 Task: Undo the text. Text: Sort all the text by end of the day.
Action: Mouse moved to (635, 470)
Screenshot: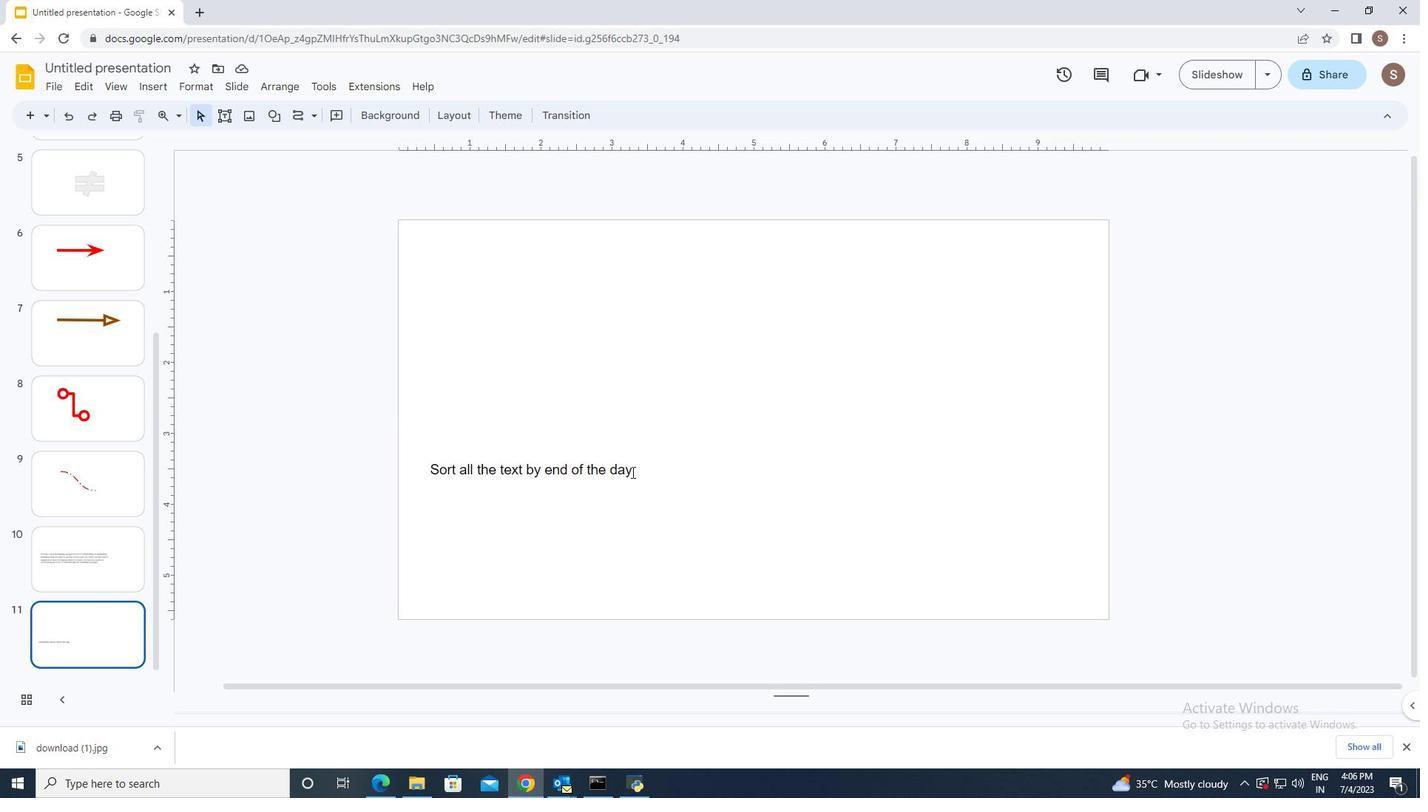 
Action: Mouse pressed left at (635, 470)
Screenshot: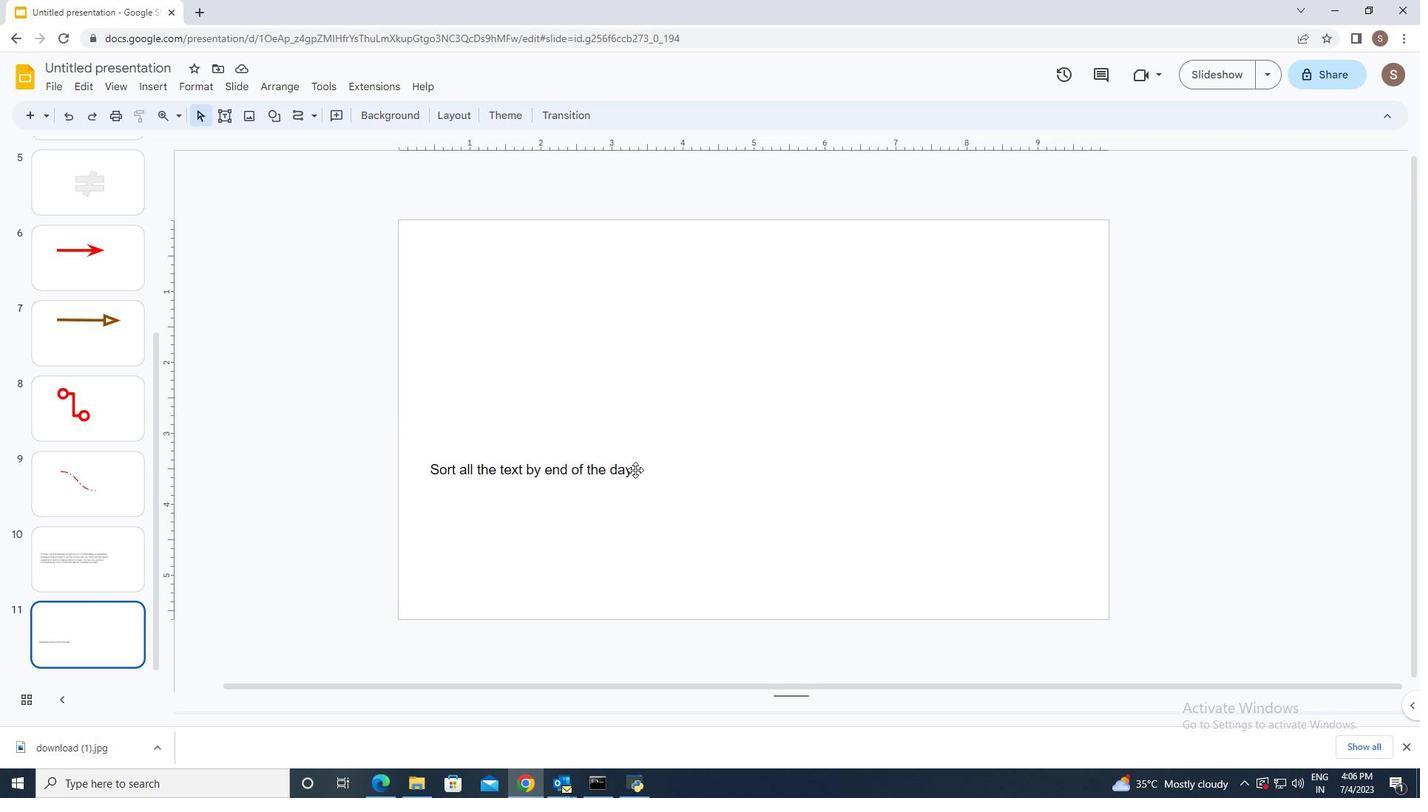
Action: Mouse moved to (75, 117)
Screenshot: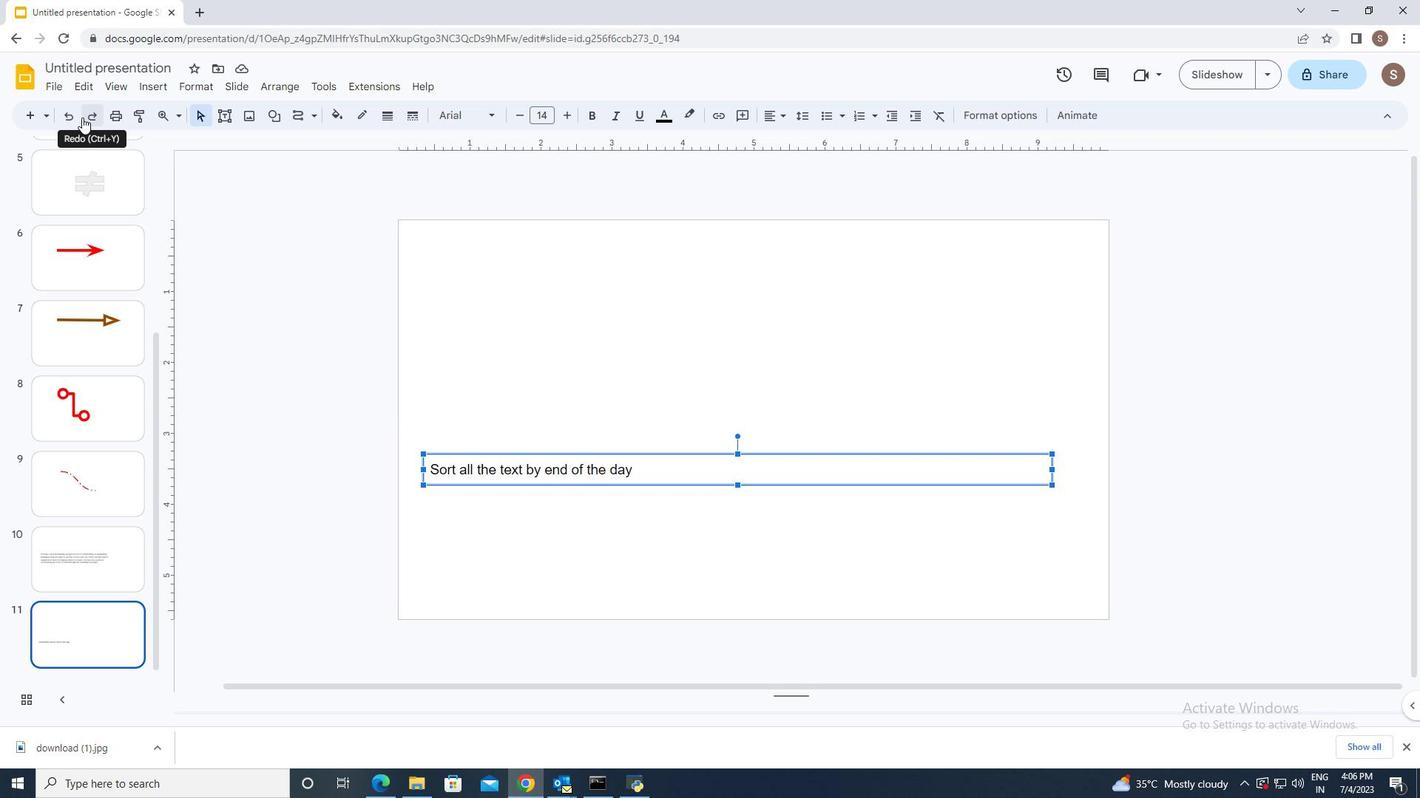 
Action: Mouse pressed left at (75, 117)
Screenshot: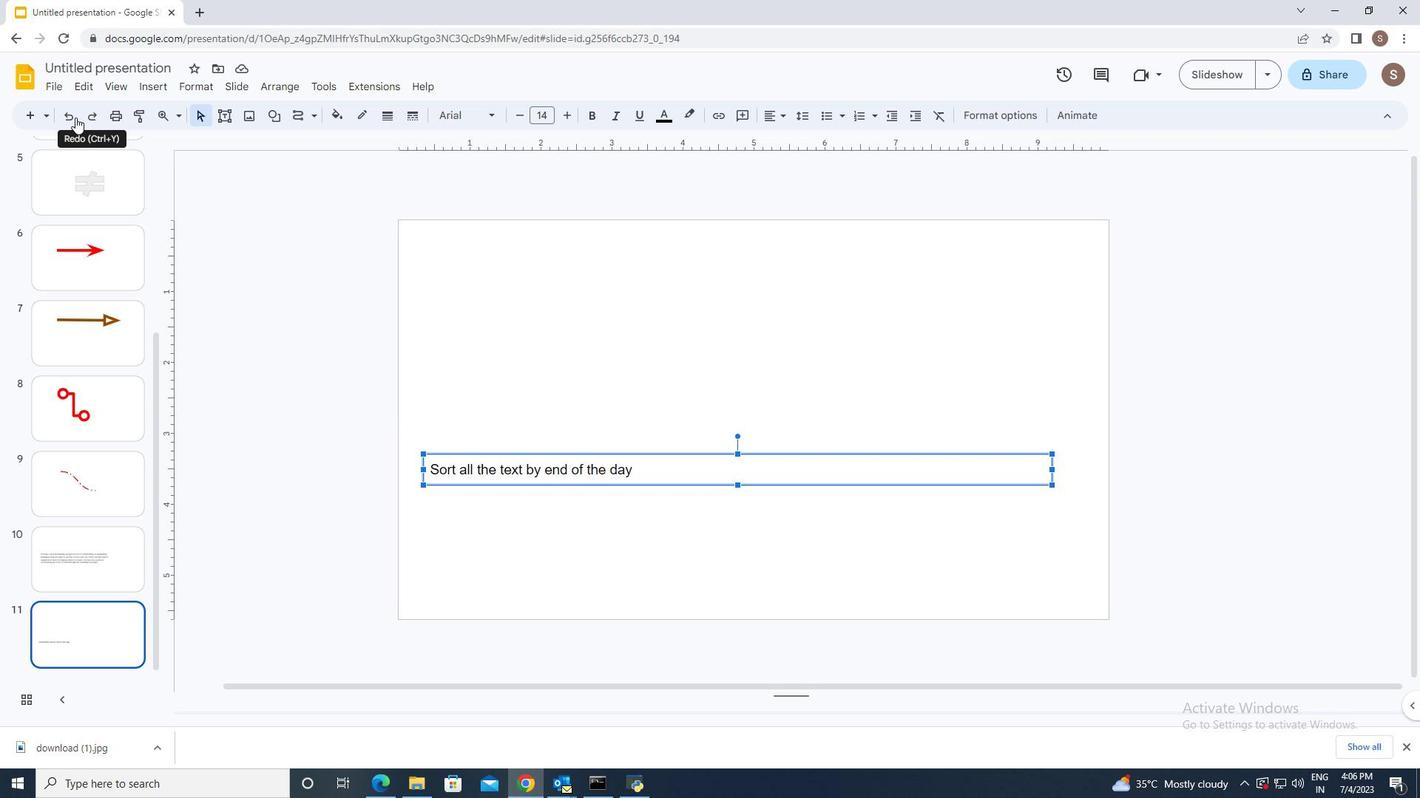 
Action: Mouse moved to (460, 424)
Screenshot: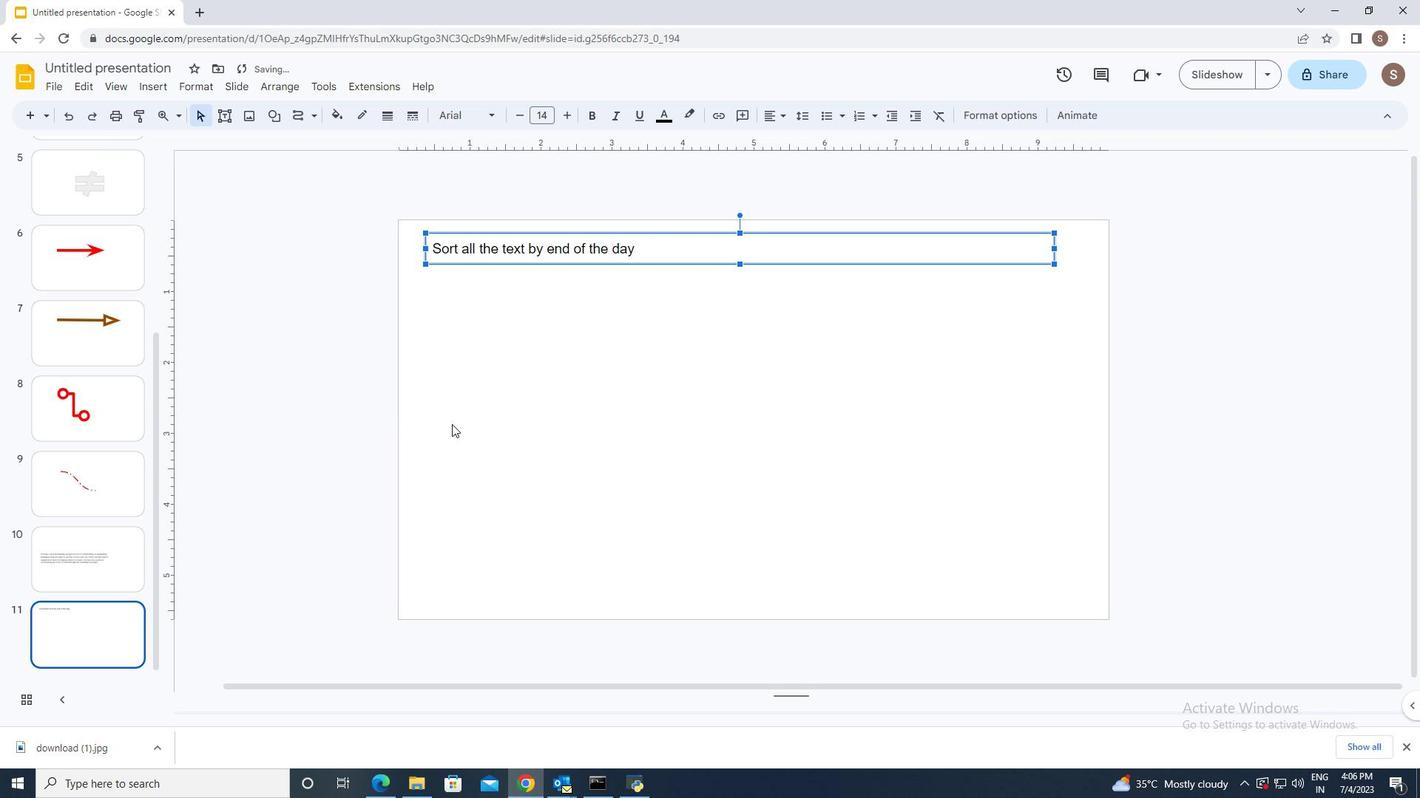 
Action: Mouse pressed left at (460, 424)
Screenshot: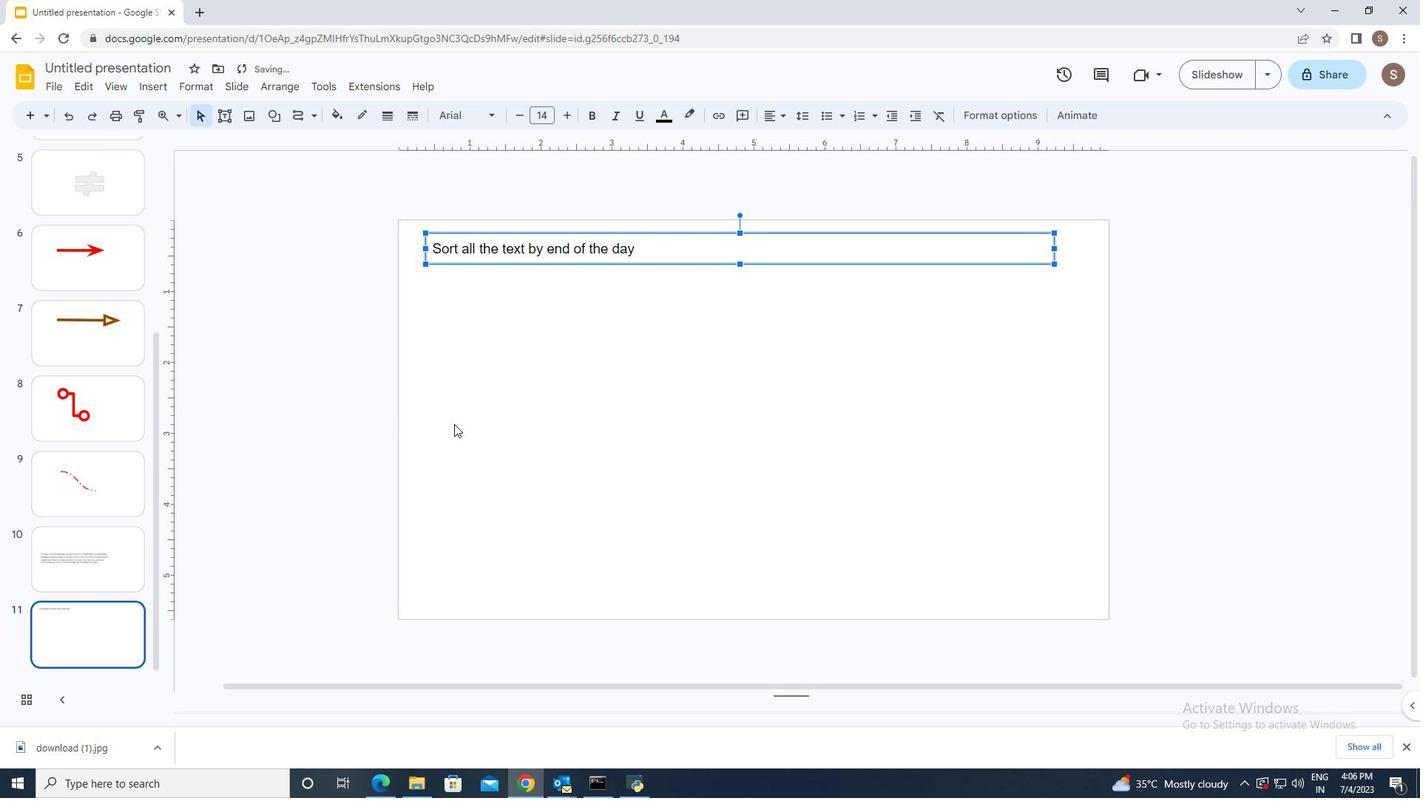 
